 Task: Create a due date automation trigger when advanced on, on the tuesday before a card is due add dates starting in in more than 1 days at 11:00 AM.
Action: Mouse moved to (1074, 165)
Screenshot: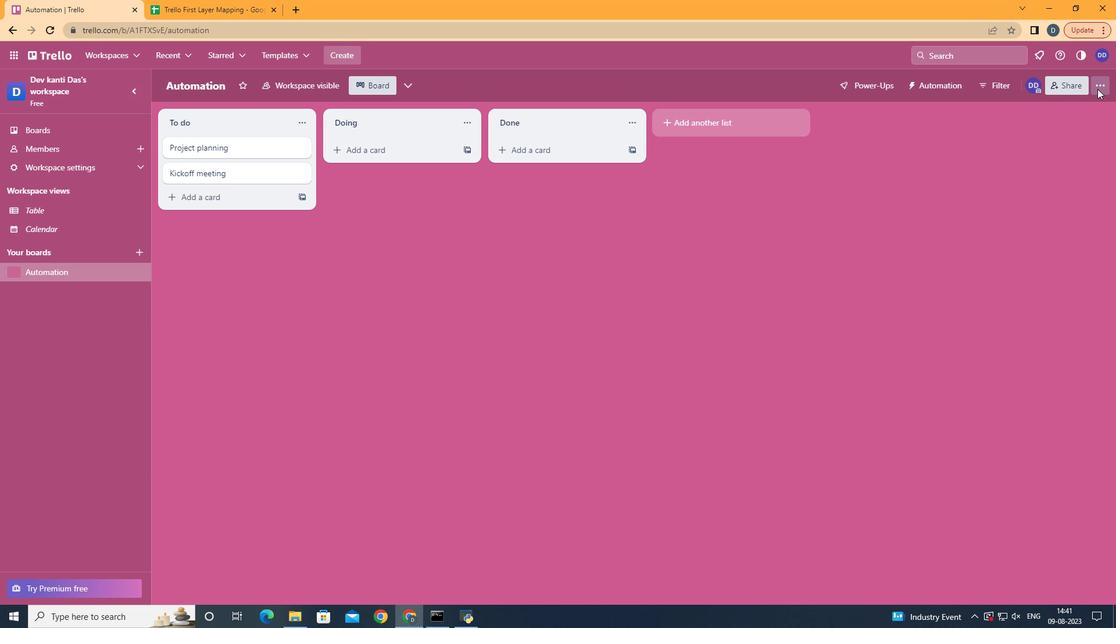 
Action: Mouse pressed left at (1074, 165)
Screenshot: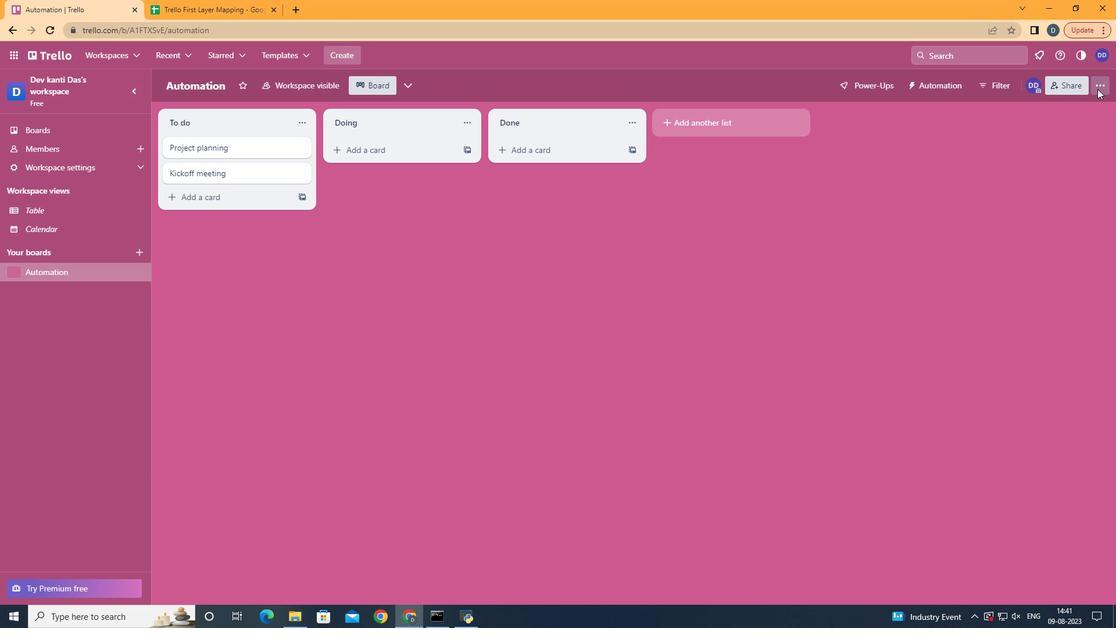 
Action: Mouse moved to (972, 298)
Screenshot: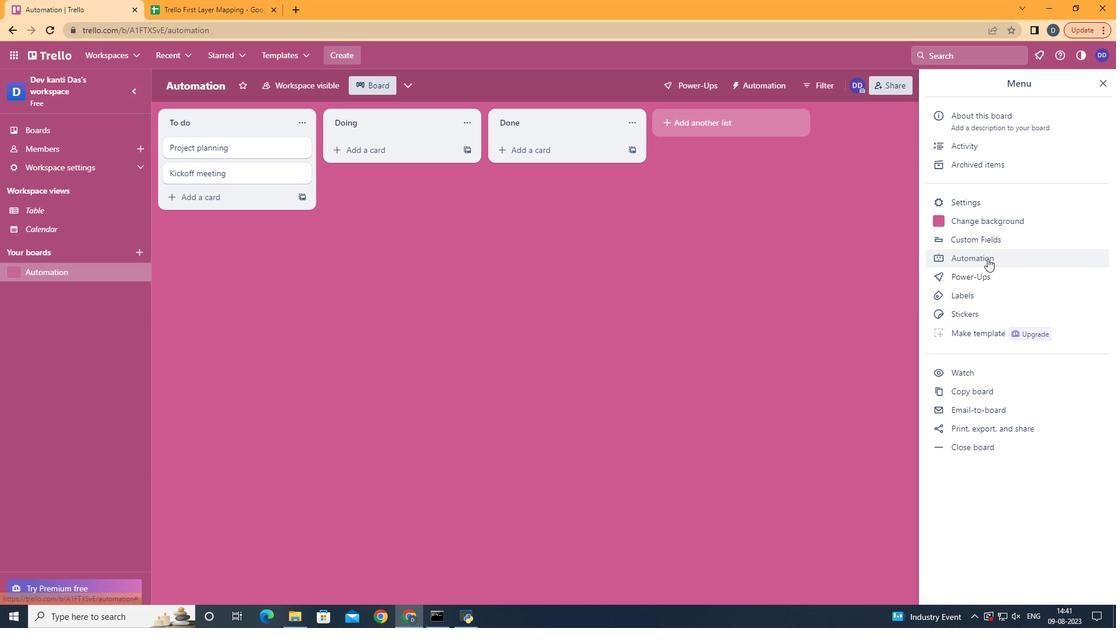 
Action: Mouse pressed left at (972, 298)
Screenshot: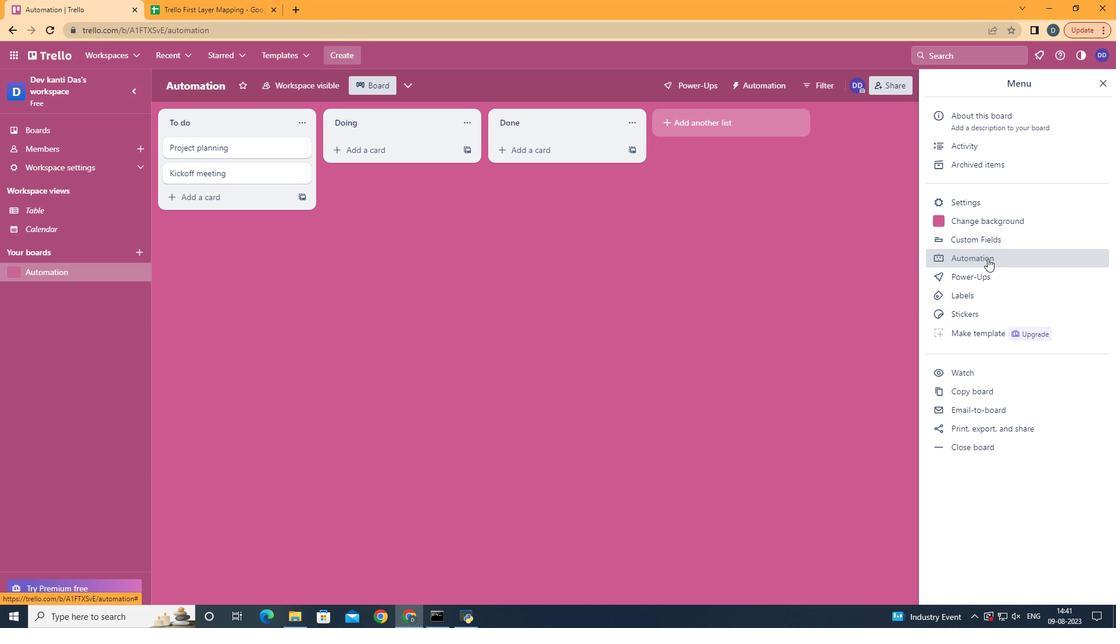 
Action: Mouse moved to (261, 274)
Screenshot: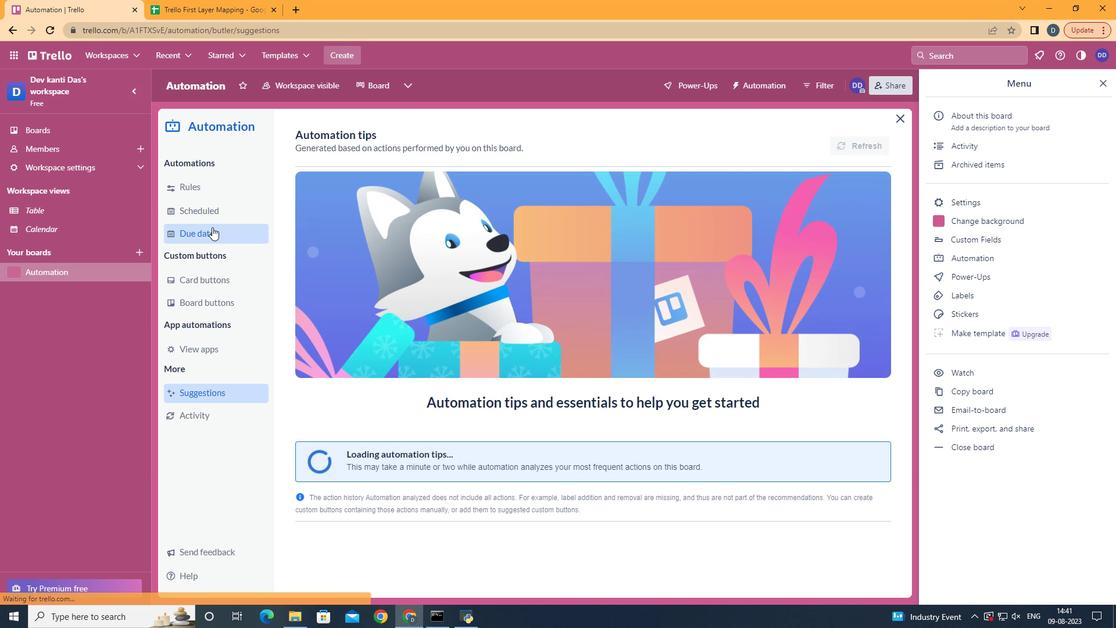 
Action: Mouse pressed left at (261, 274)
Screenshot: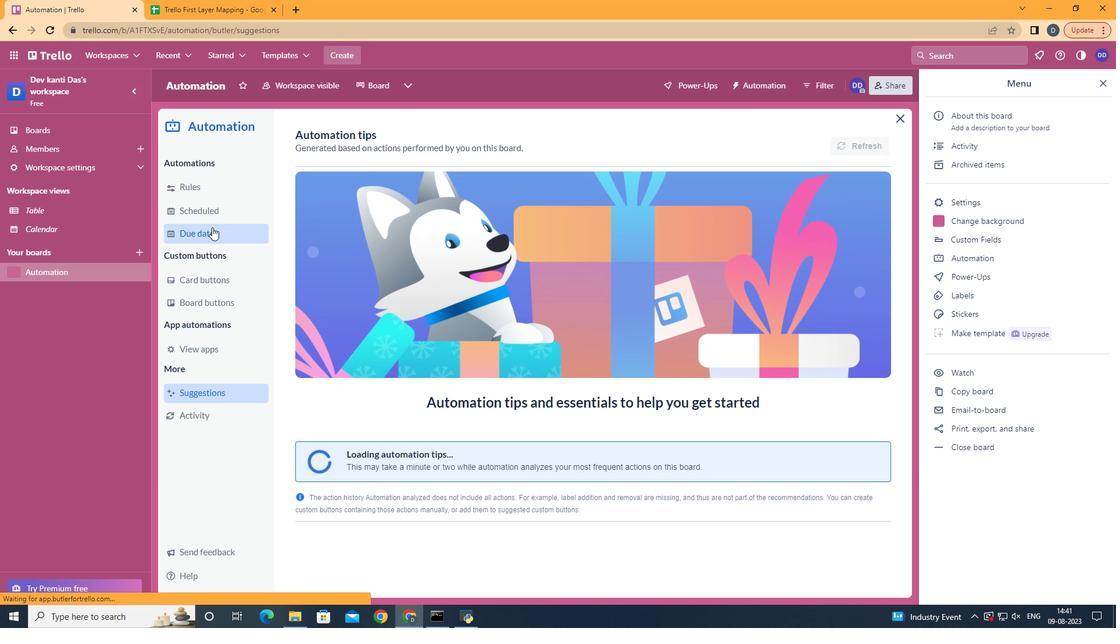 
Action: Mouse moved to (814, 208)
Screenshot: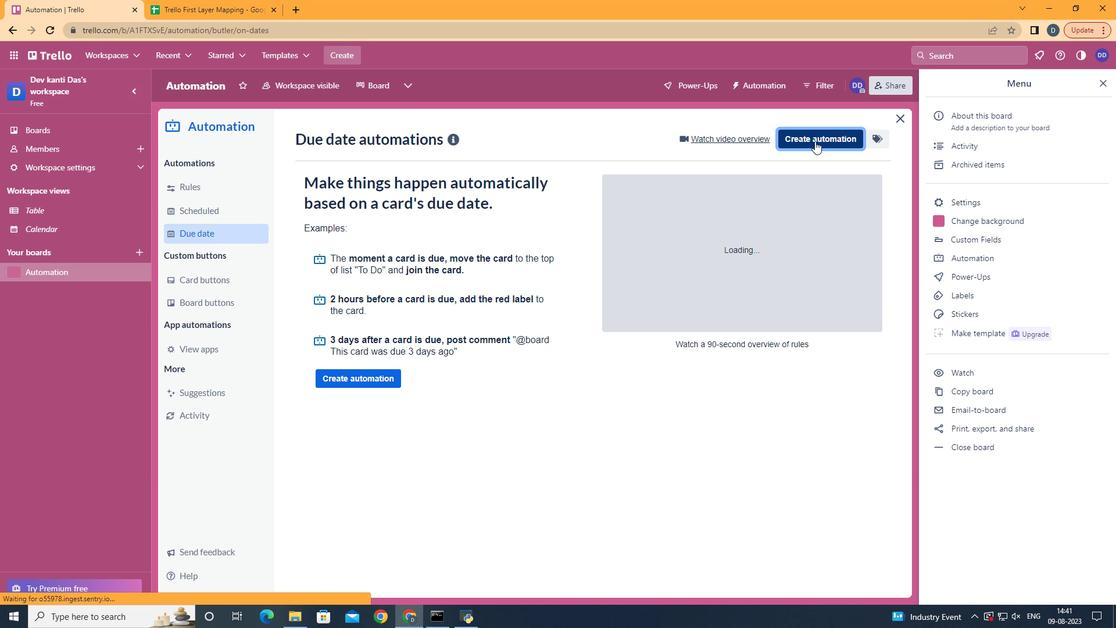 
Action: Mouse pressed left at (814, 208)
Screenshot: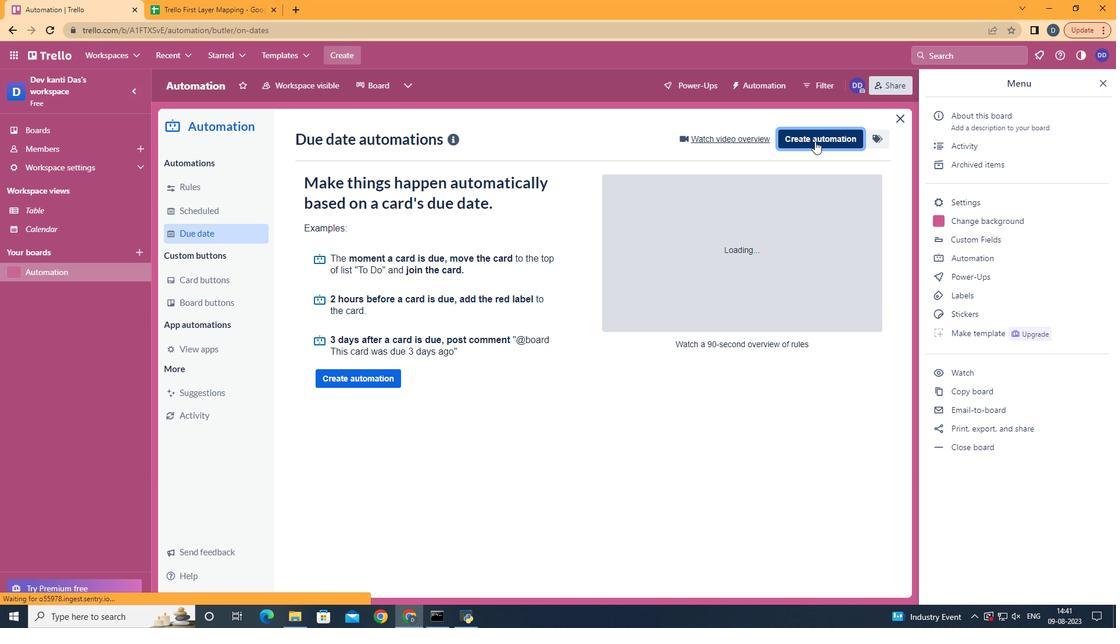 
Action: Mouse moved to (628, 292)
Screenshot: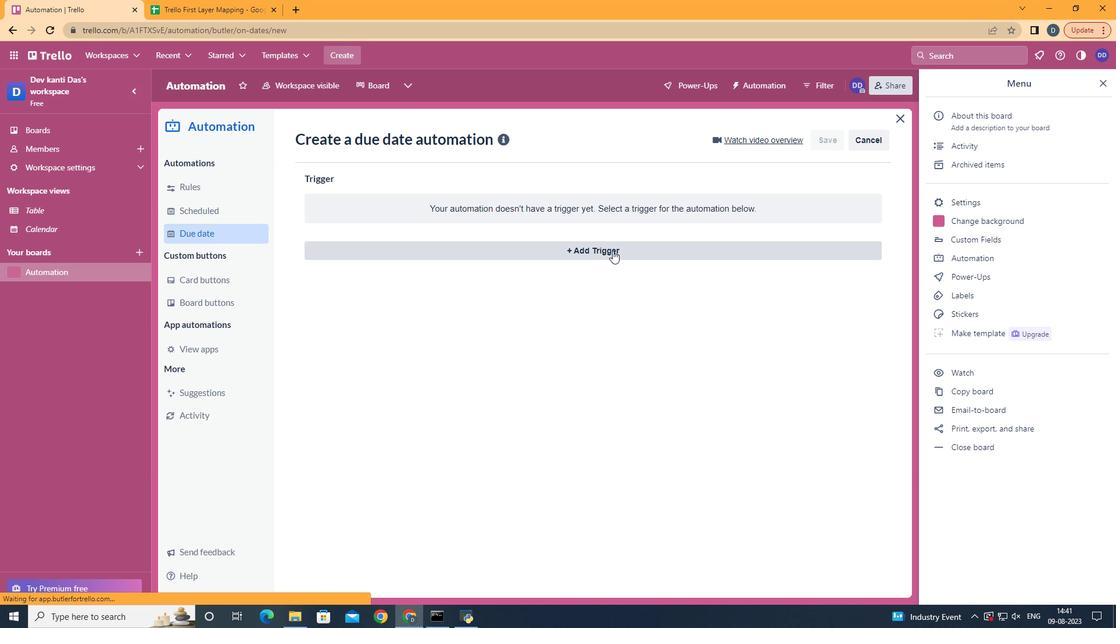 
Action: Mouse pressed left at (628, 292)
Screenshot: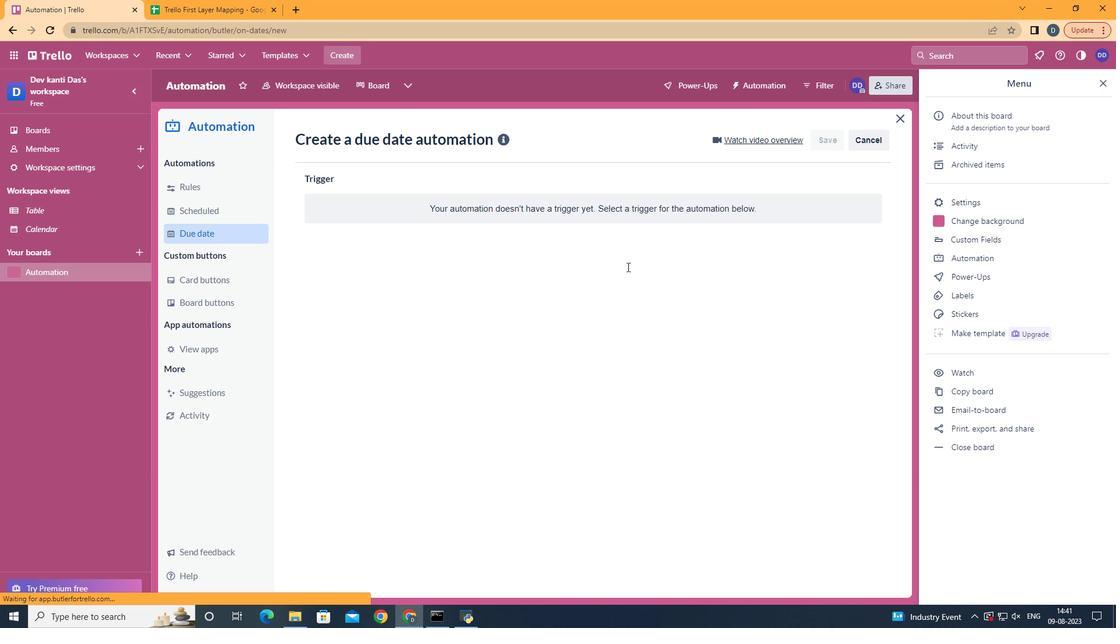 
Action: Mouse moved to (408, 346)
Screenshot: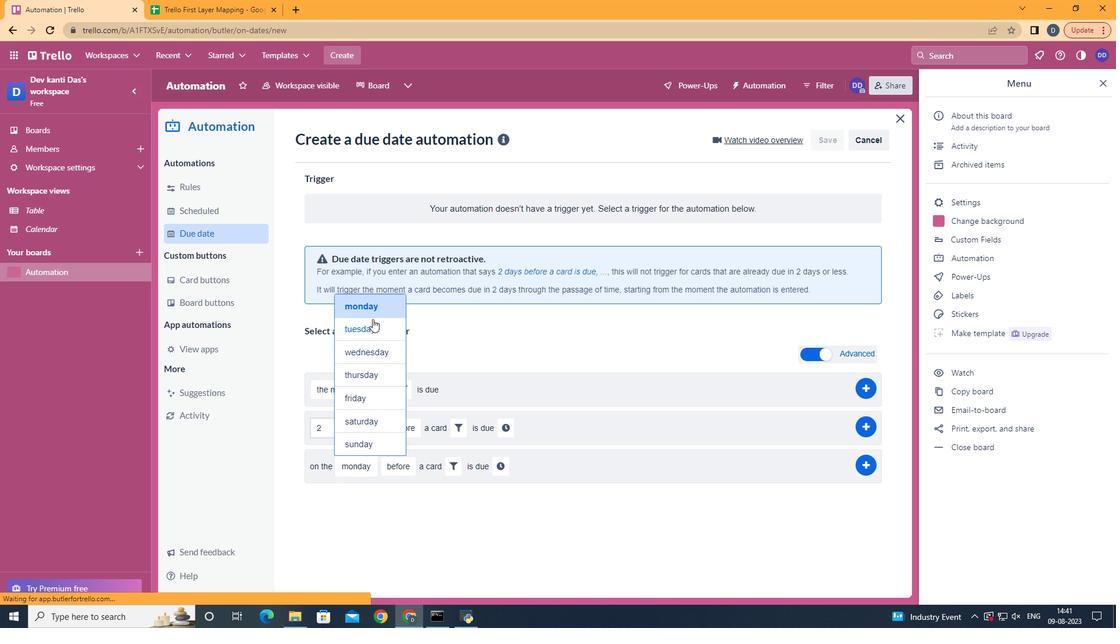 
Action: Mouse pressed left at (408, 346)
Screenshot: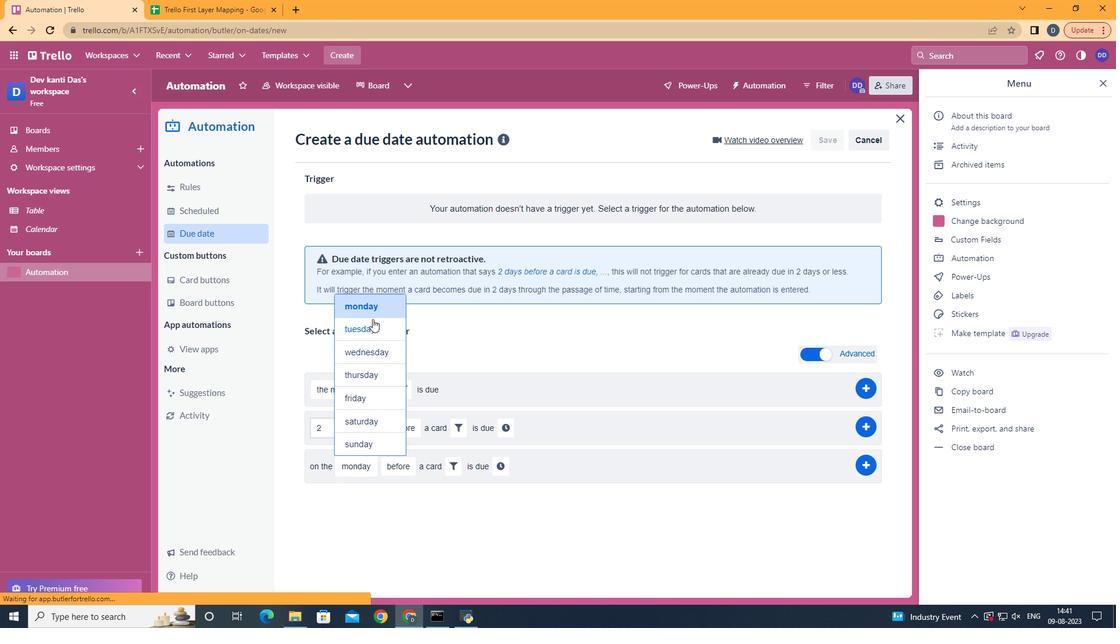 
Action: Mouse moved to (436, 473)
Screenshot: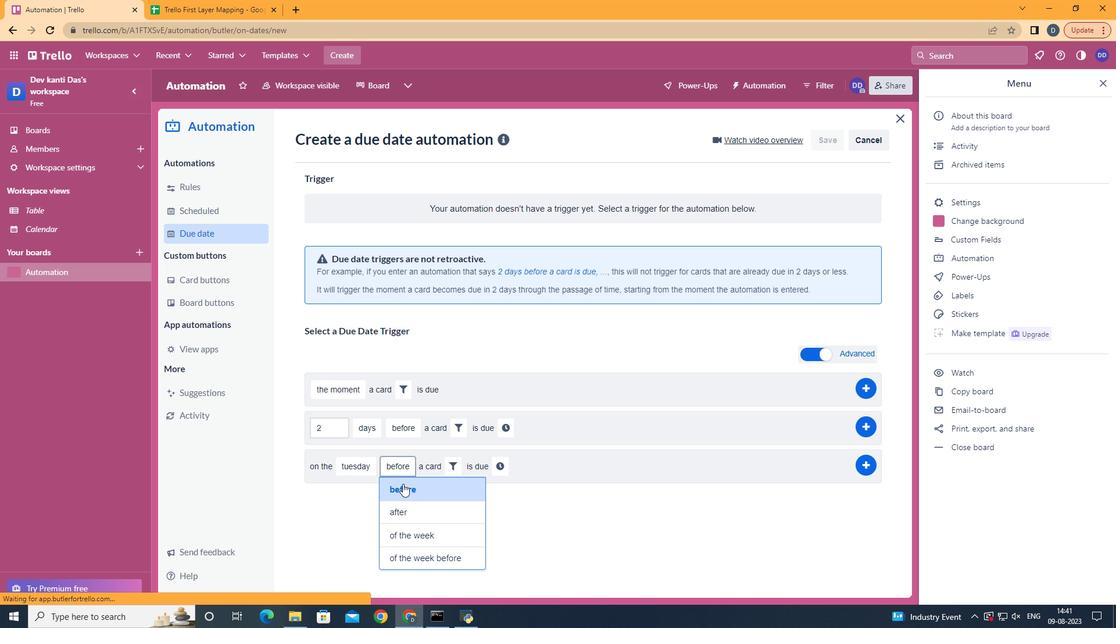 
Action: Mouse pressed left at (436, 473)
Screenshot: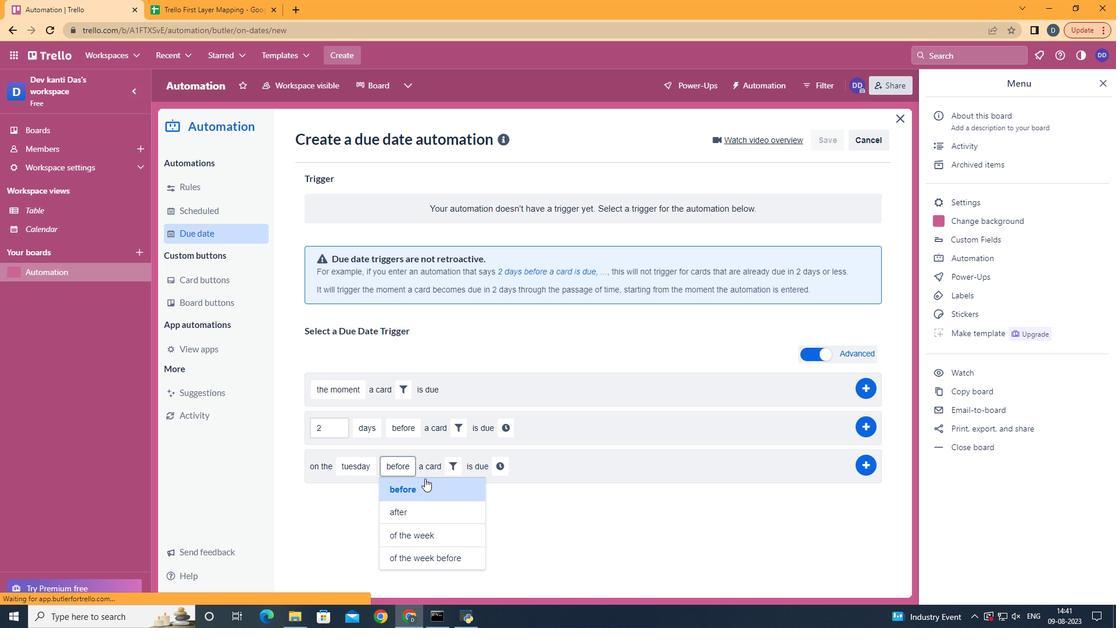 
Action: Mouse moved to (478, 462)
Screenshot: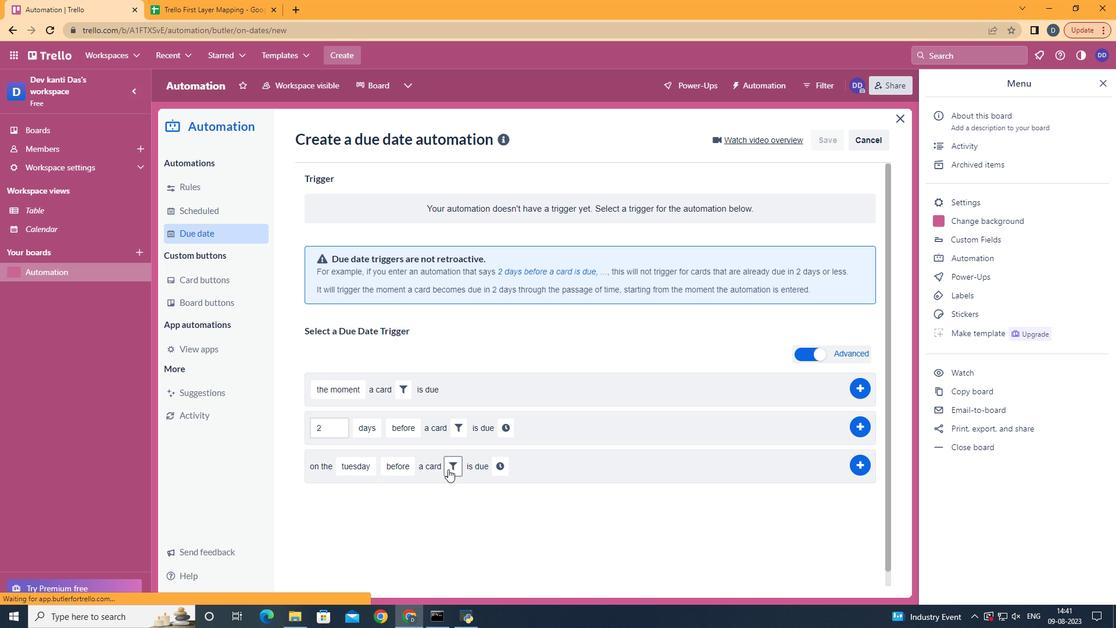 
Action: Mouse pressed left at (477, 463)
Screenshot: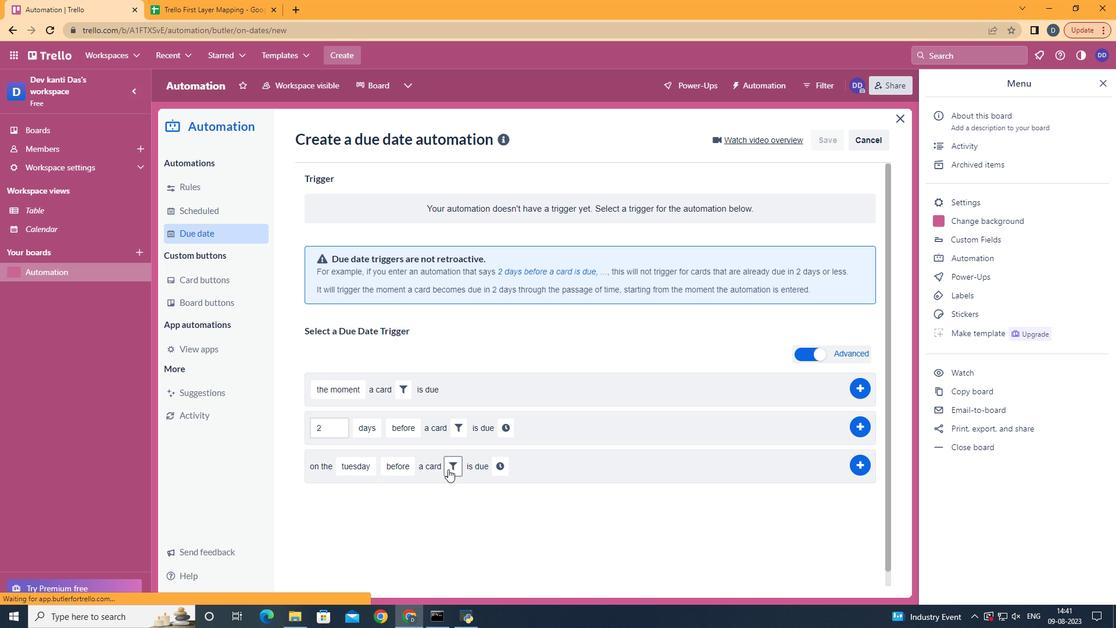 
Action: Mouse moved to (532, 485)
Screenshot: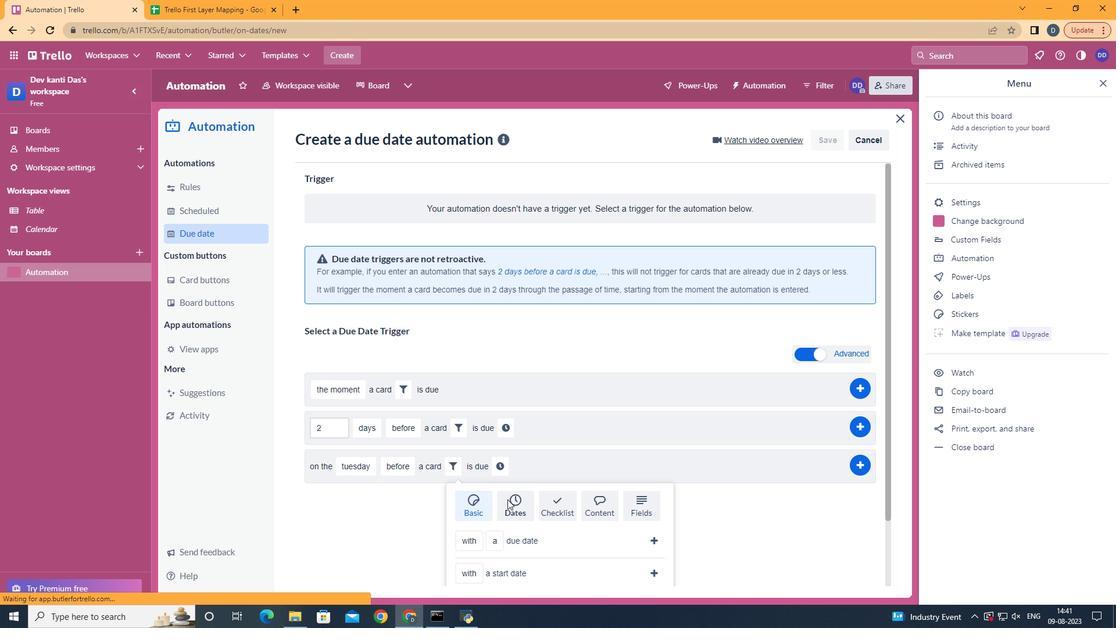 
Action: Mouse pressed left at (532, 485)
Screenshot: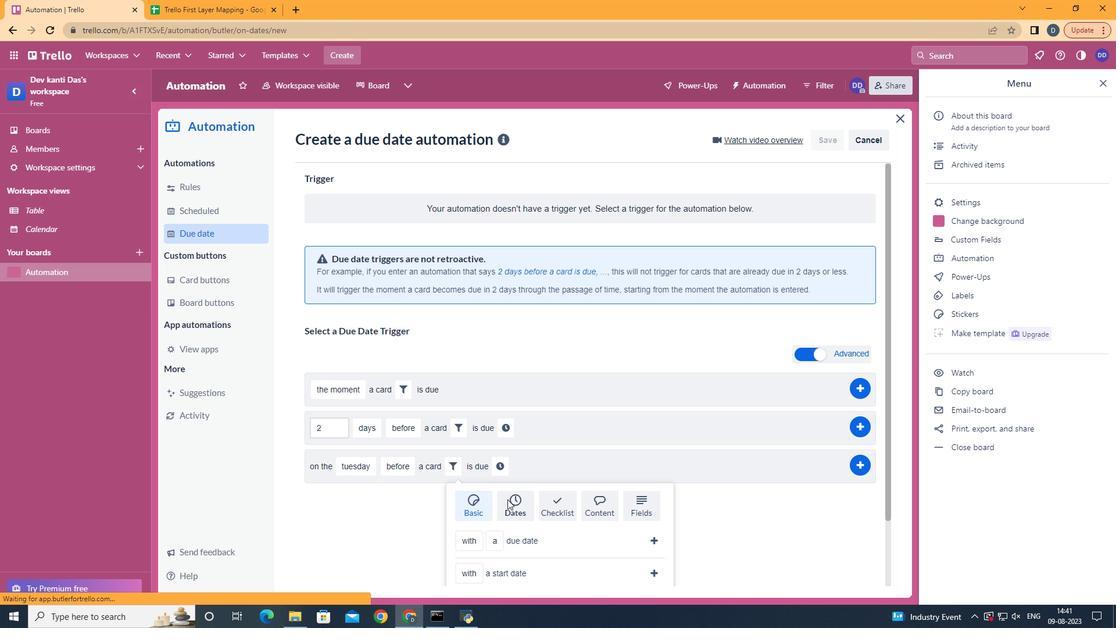 
Action: Mouse moved to (534, 485)
Screenshot: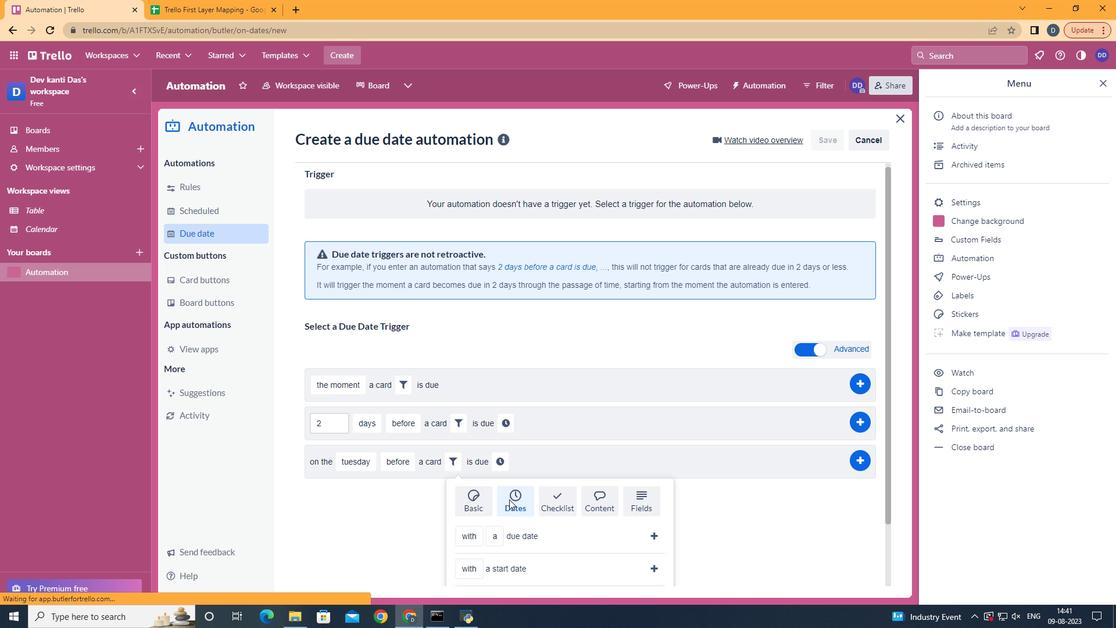 
Action: Mouse scrolled (534, 485) with delta (0, 0)
Screenshot: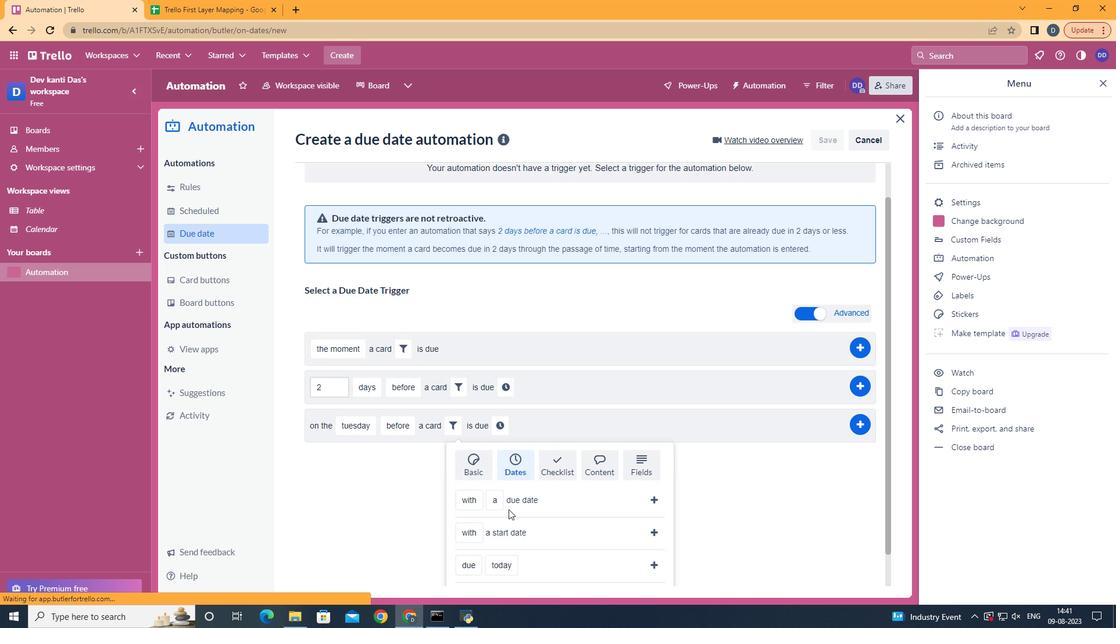 
Action: Mouse scrolled (534, 485) with delta (0, 0)
Screenshot: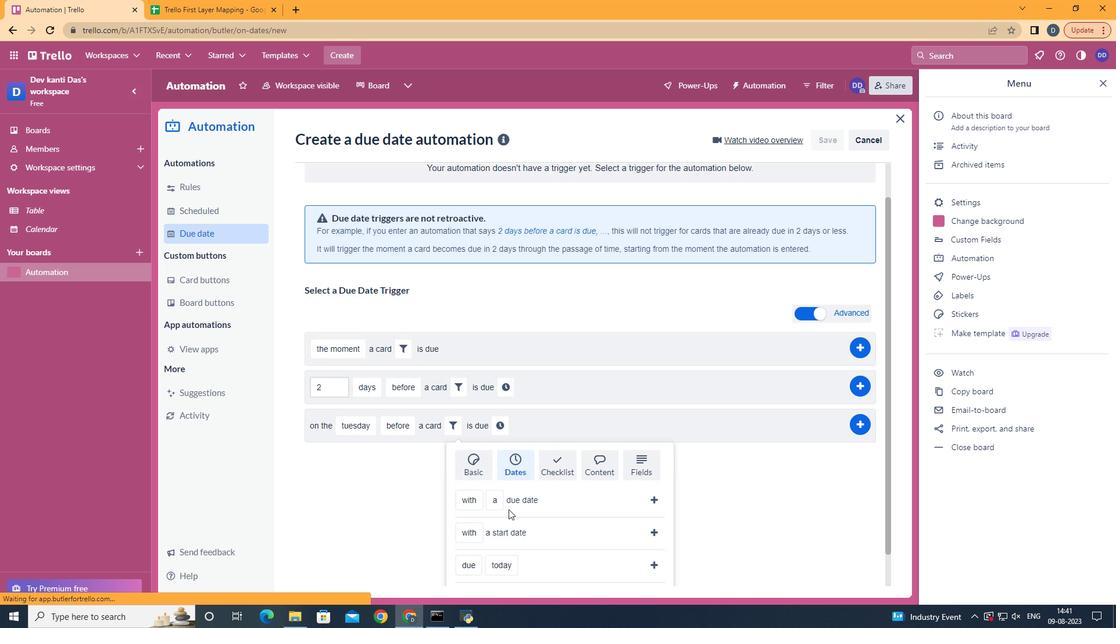 
Action: Mouse scrolled (534, 485) with delta (0, 0)
Screenshot: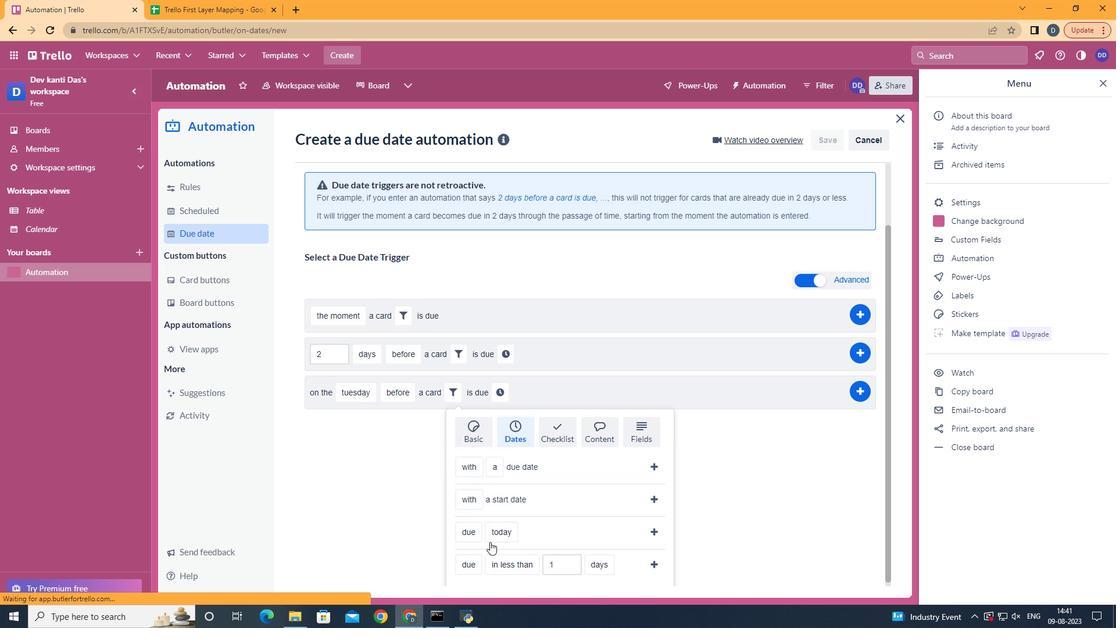 
Action: Mouse moved to (506, 525)
Screenshot: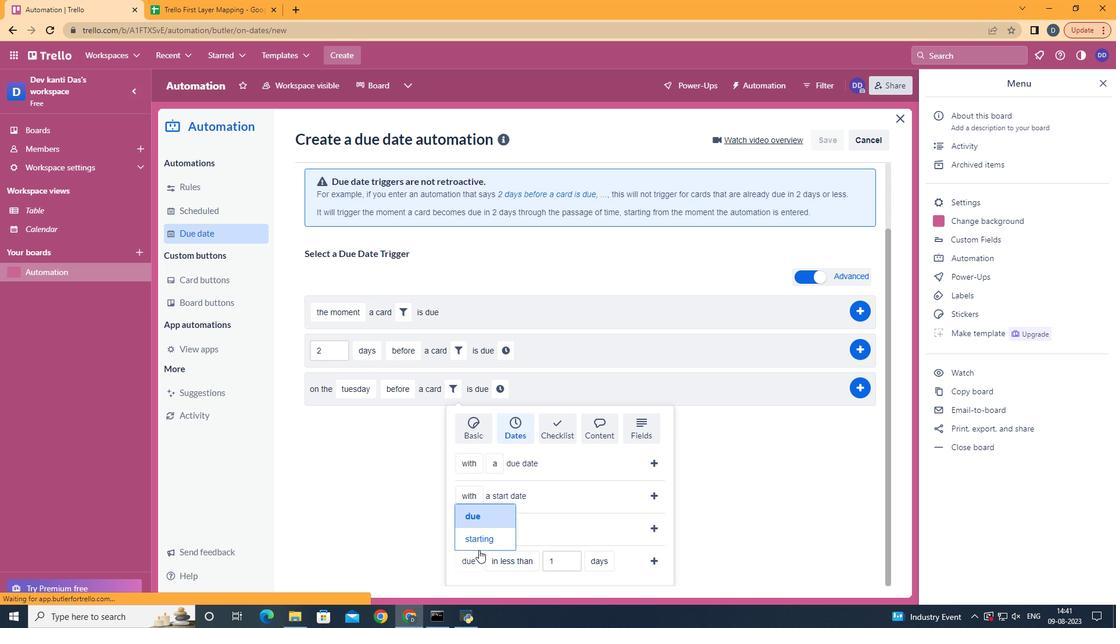 
Action: Mouse pressed left at (506, 525)
Screenshot: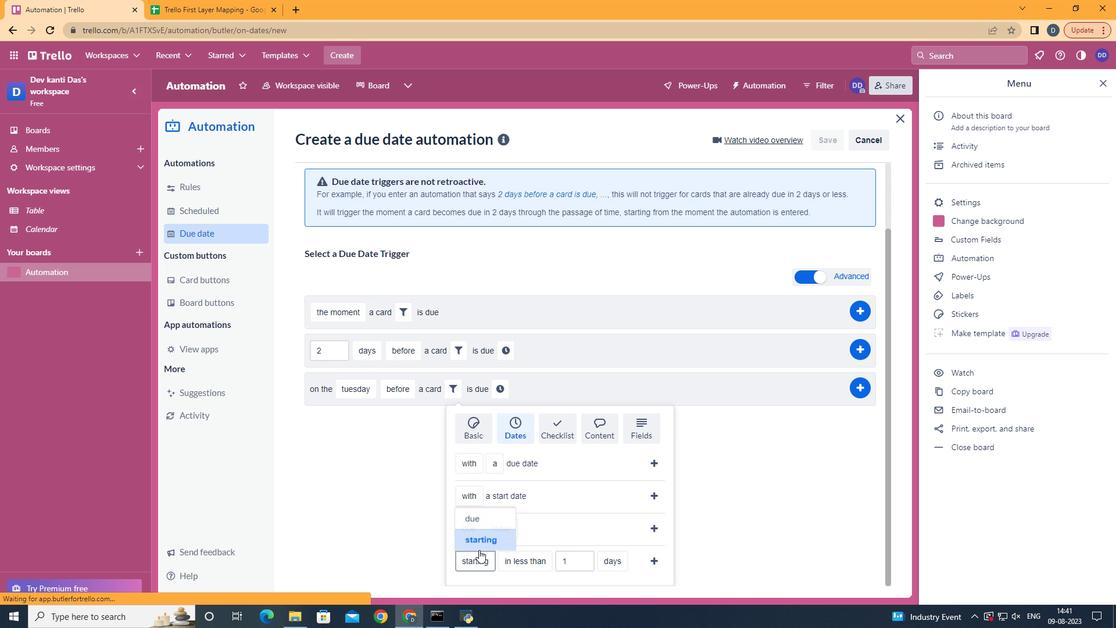 
Action: Mouse moved to (565, 471)
Screenshot: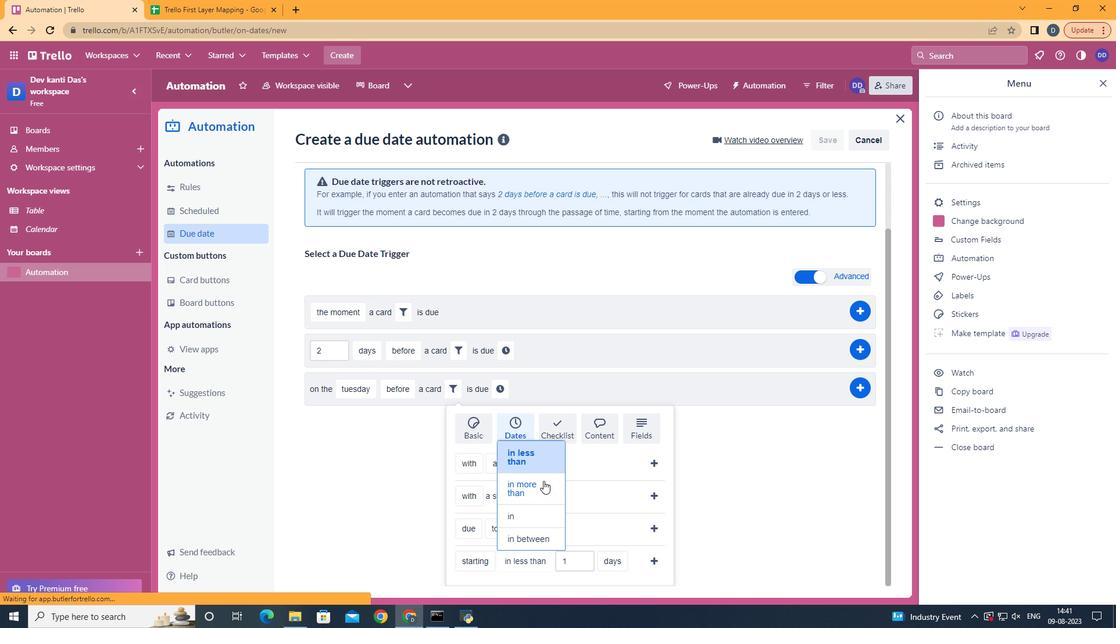 
Action: Mouse pressed left at (565, 471)
Screenshot: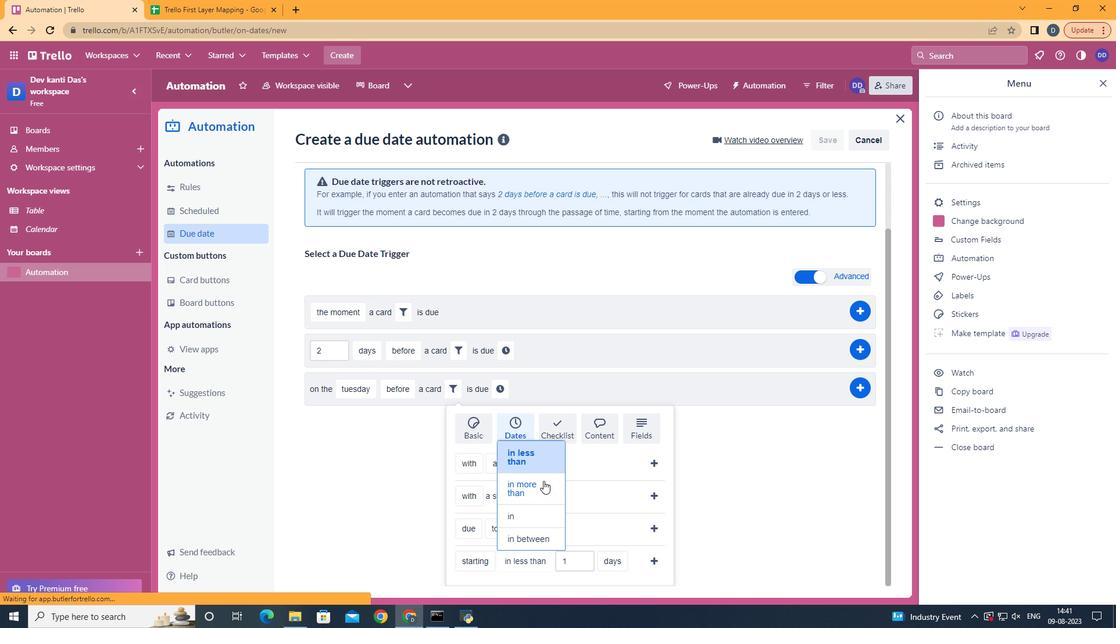 
Action: Mouse moved to (646, 495)
Screenshot: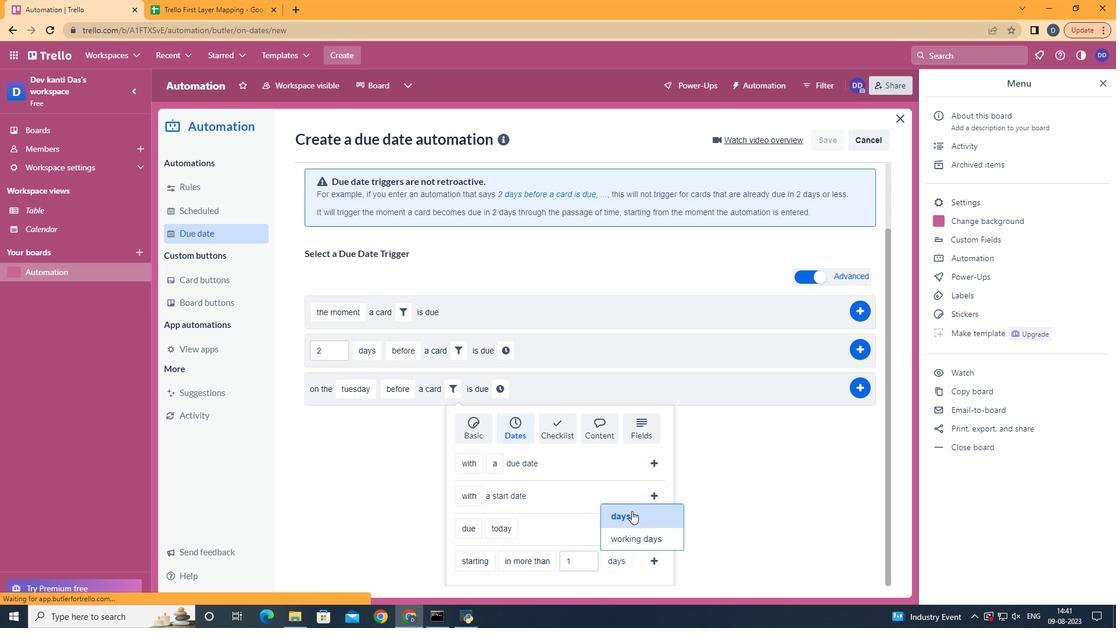 
Action: Mouse pressed left at (646, 495)
Screenshot: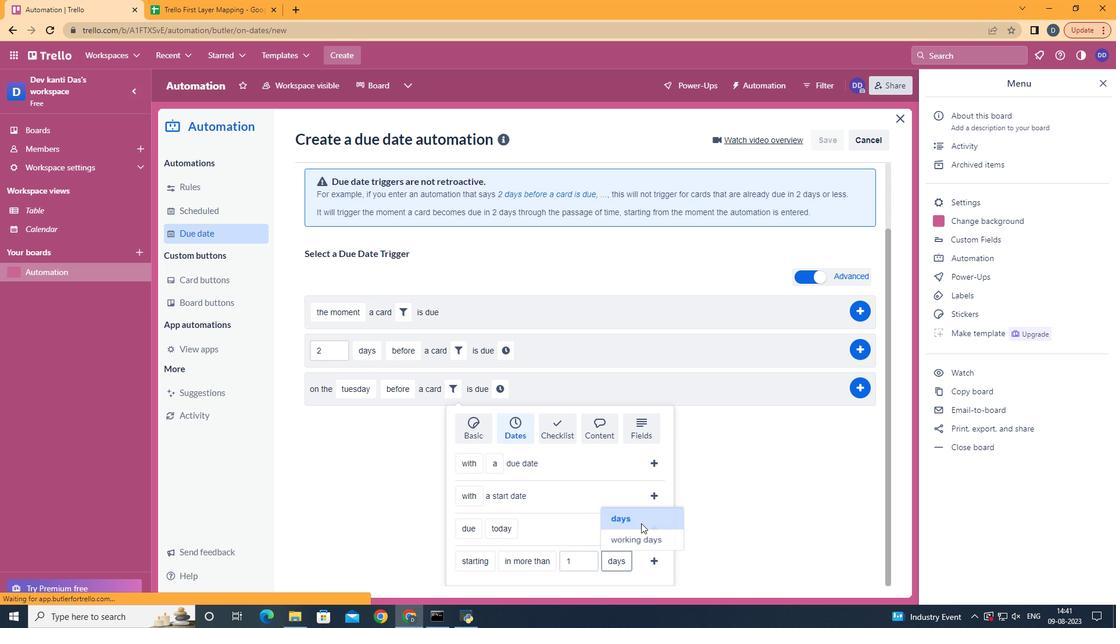 
Action: Mouse moved to (668, 529)
Screenshot: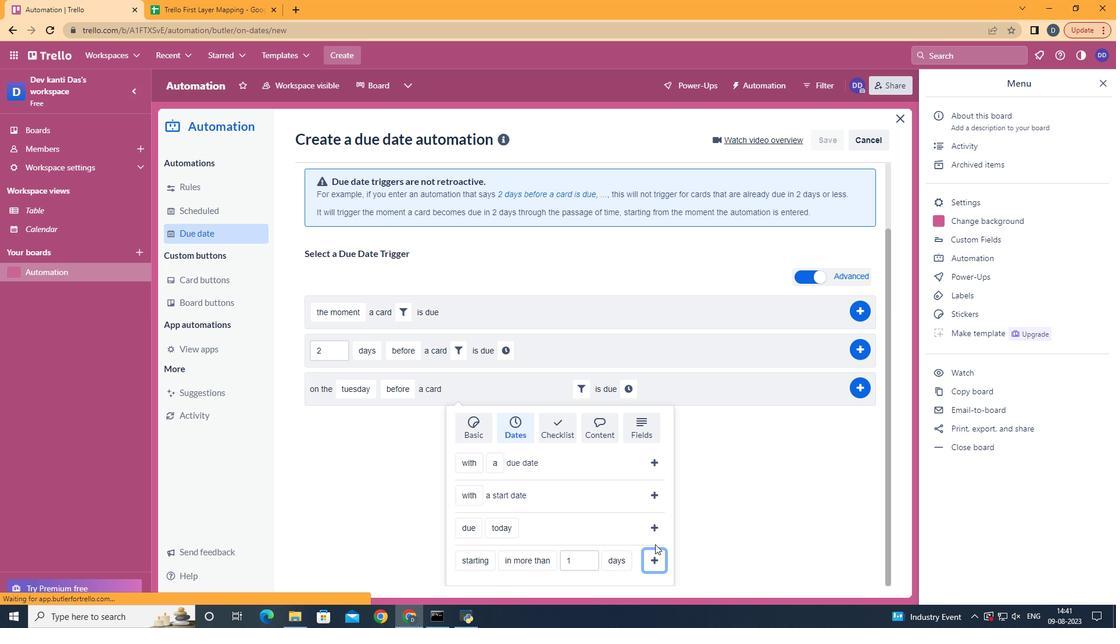
Action: Mouse pressed left at (668, 529)
Screenshot: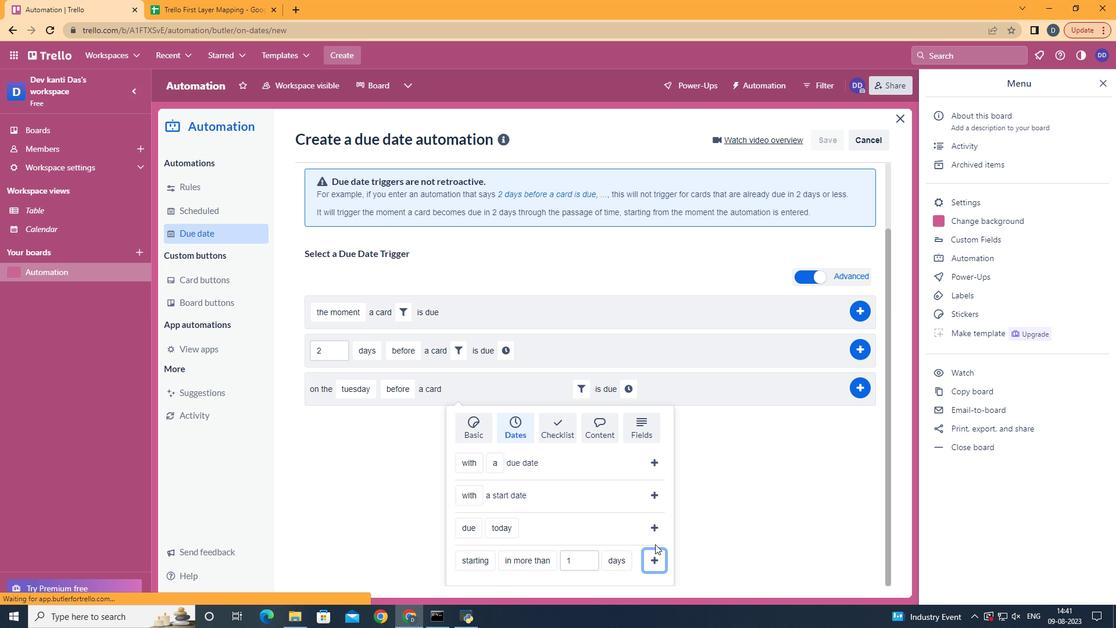 
Action: Mouse moved to (646, 464)
Screenshot: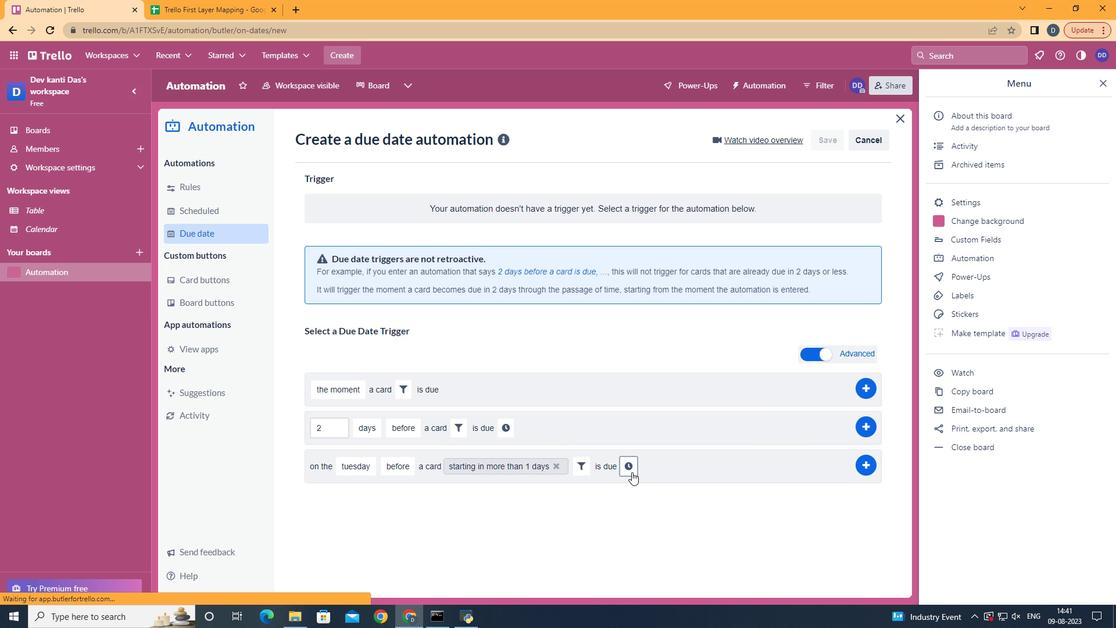 
Action: Mouse pressed left at (646, 464)
Screenshot: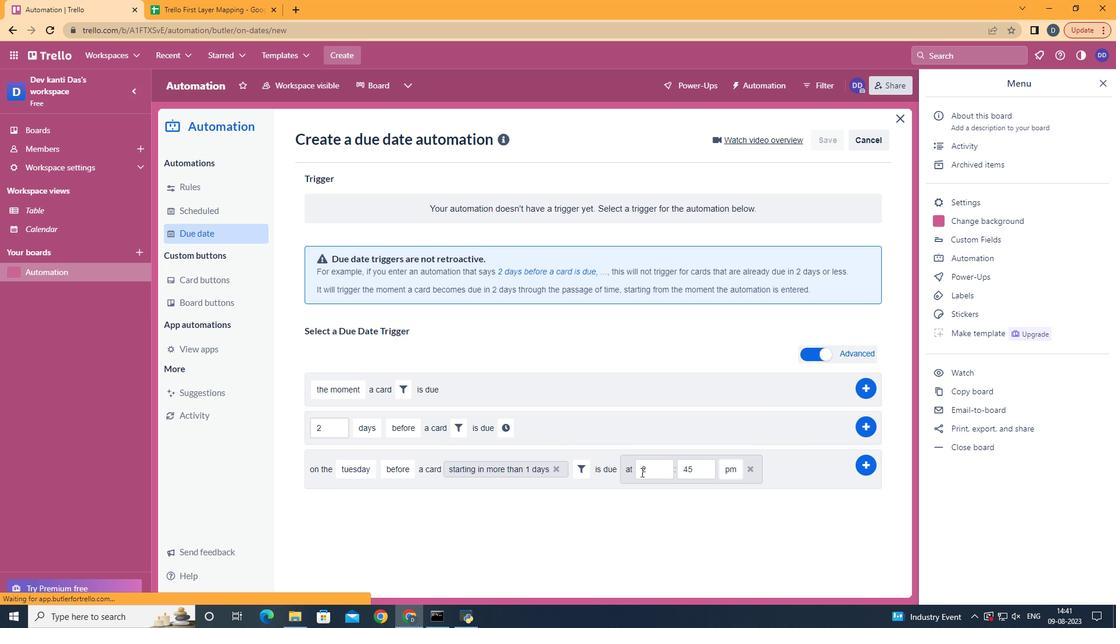
Action: Mouse moved to (675, 461)
Screenshot: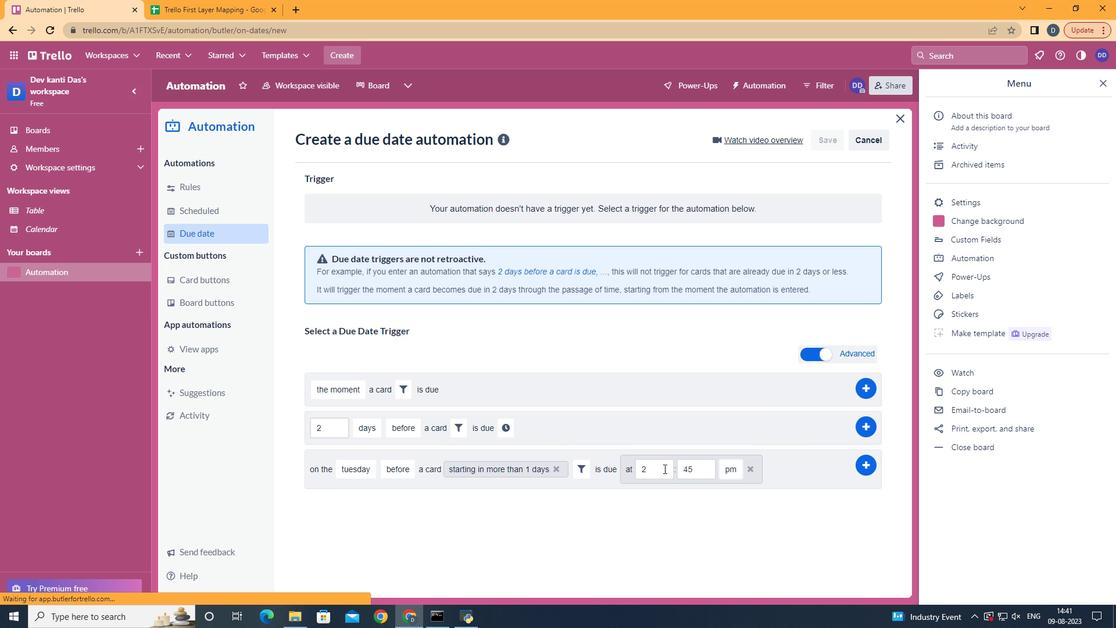 
Action: Mouse pressed left at (675, 461)
Screenshot: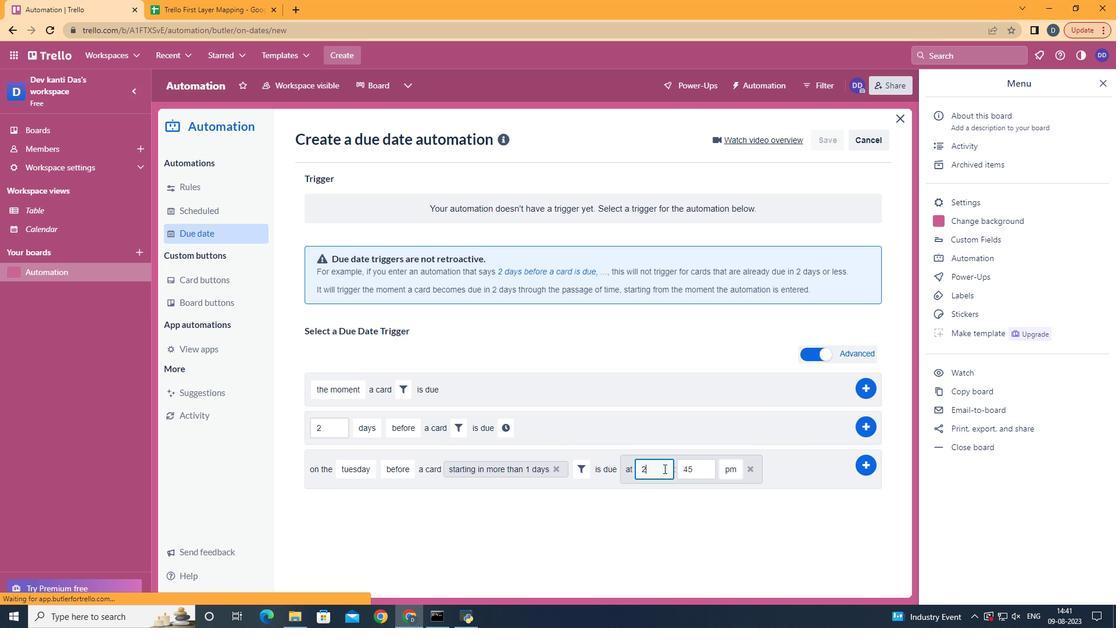 
Action: Mouse moved to (677, 460)
Screenshot: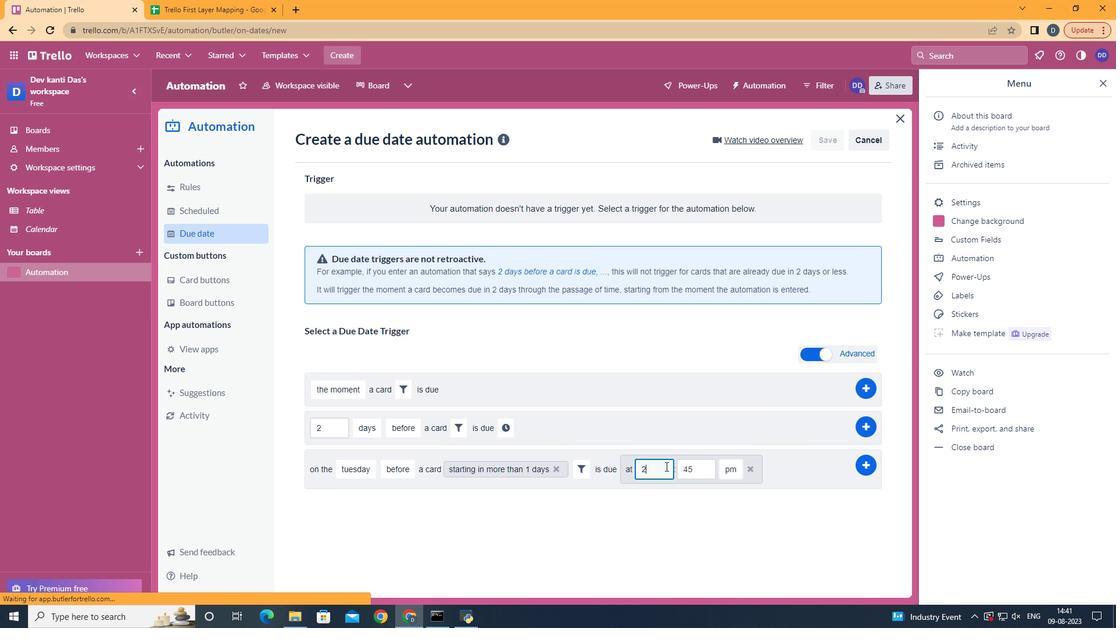 
Action: Key pressed <Key.backspace>11
Screenshot: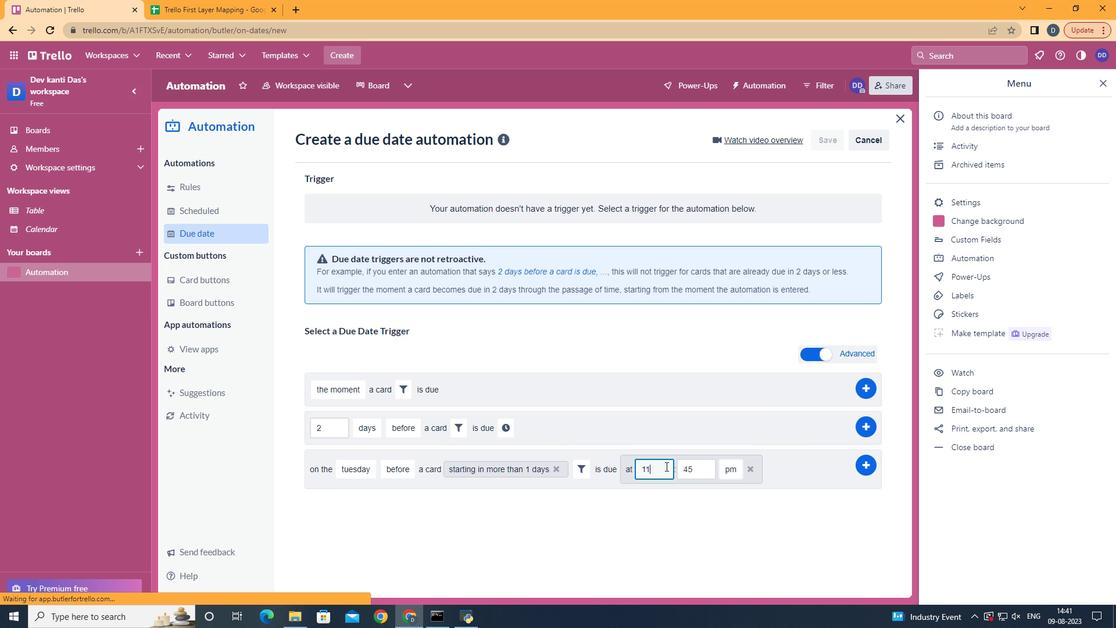 
Action: Mouse moved to (706, 467)
Screenshot: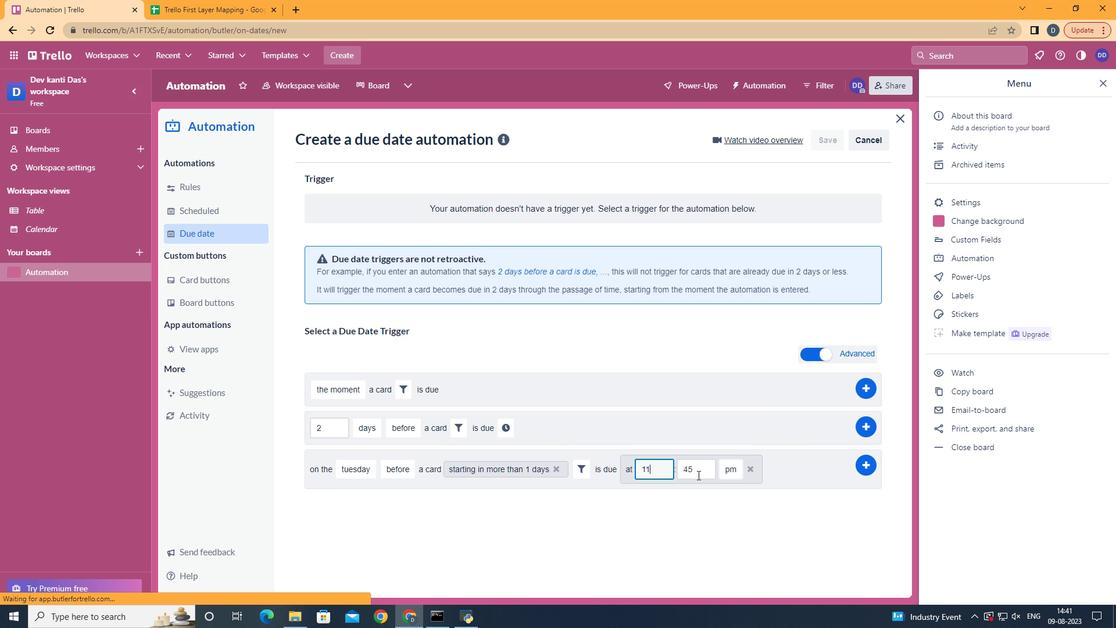 
Action: Mouse pressed left at (706, 467)
Screenshot: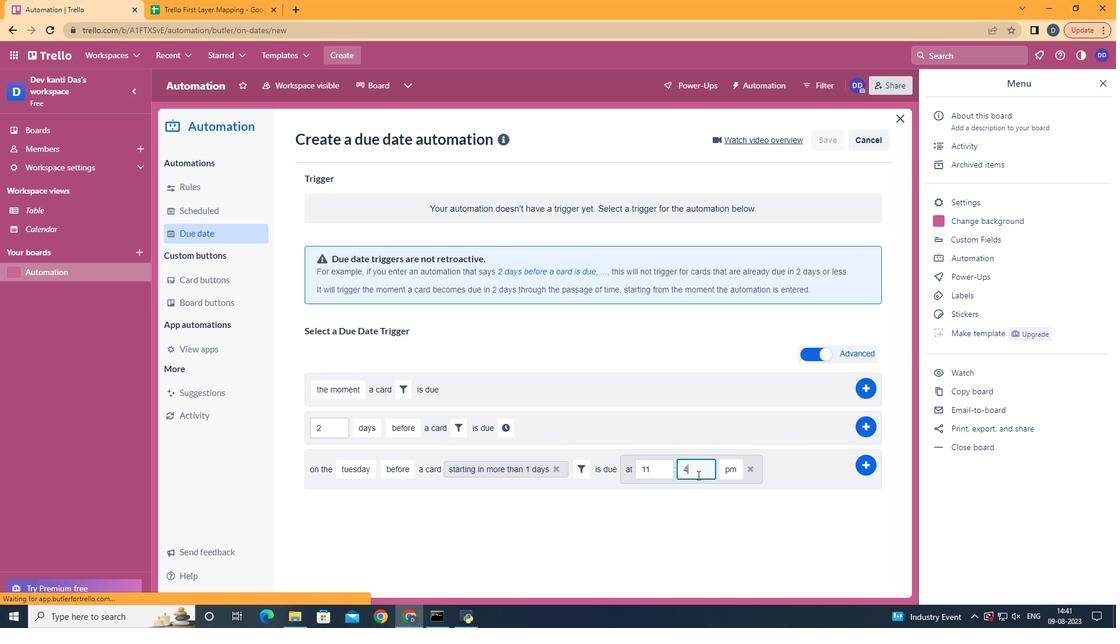 
Action: Key pressed <Key.backspace><Key.backspace>00
Screenshot: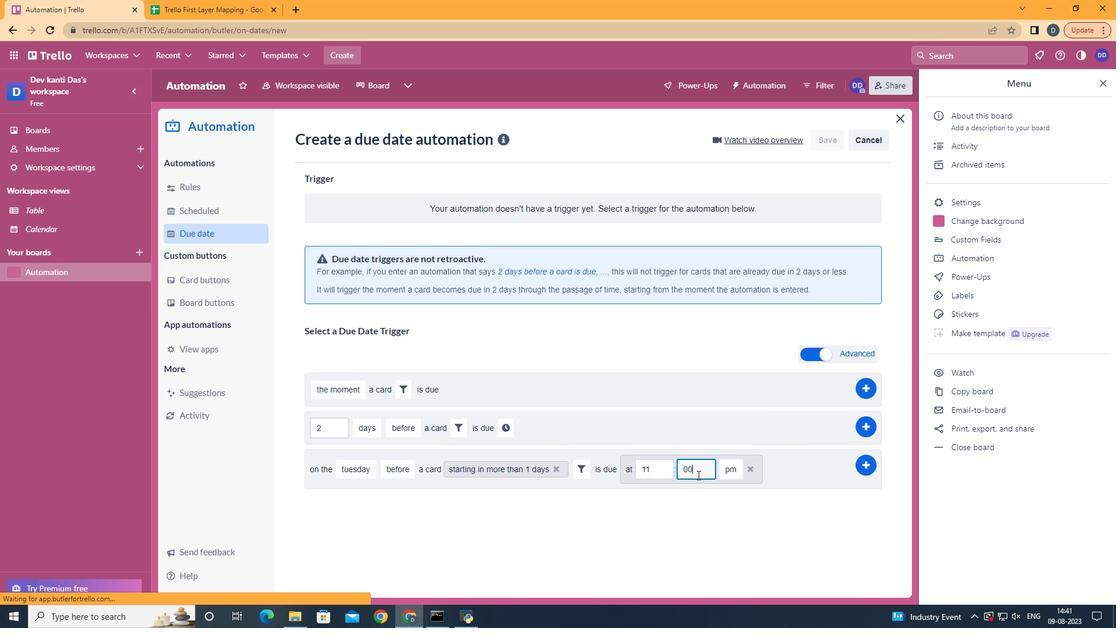 
Action: Mouse moved to (737, 475)
Screenshot: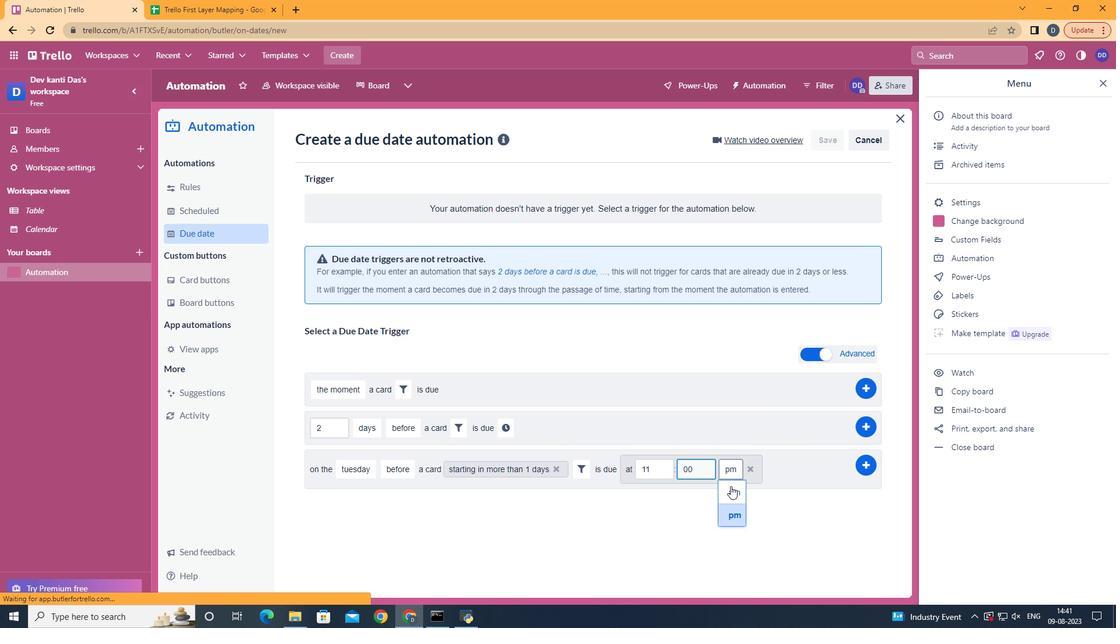 
Action: Mouse pressed left at (737, 475)
Screenshot: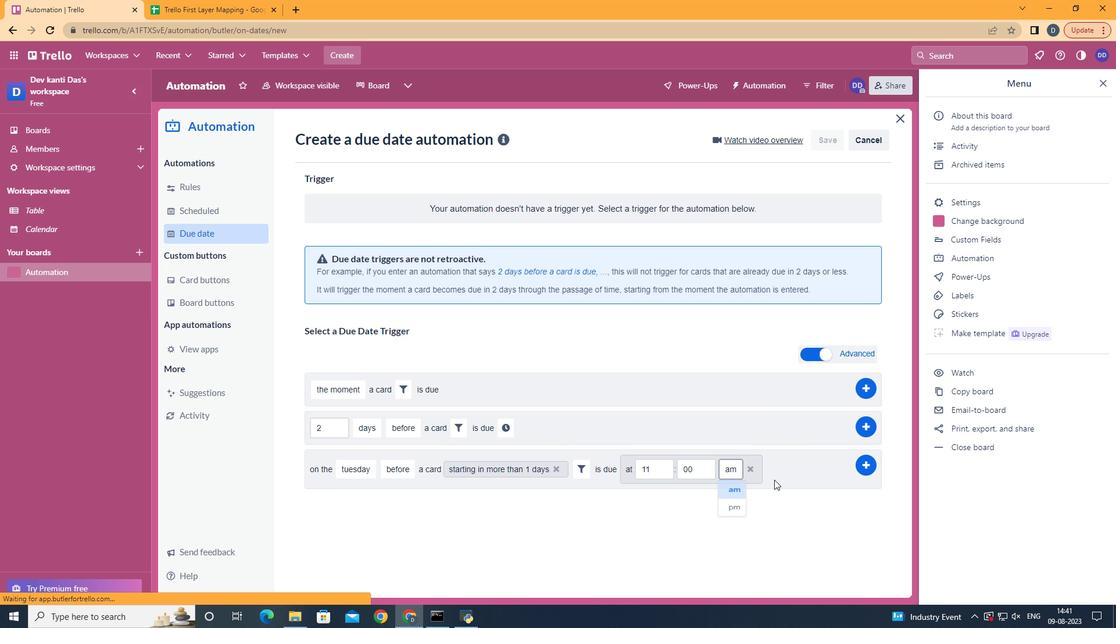 
Action: Mouse moved to (859, 459)
Screenshot: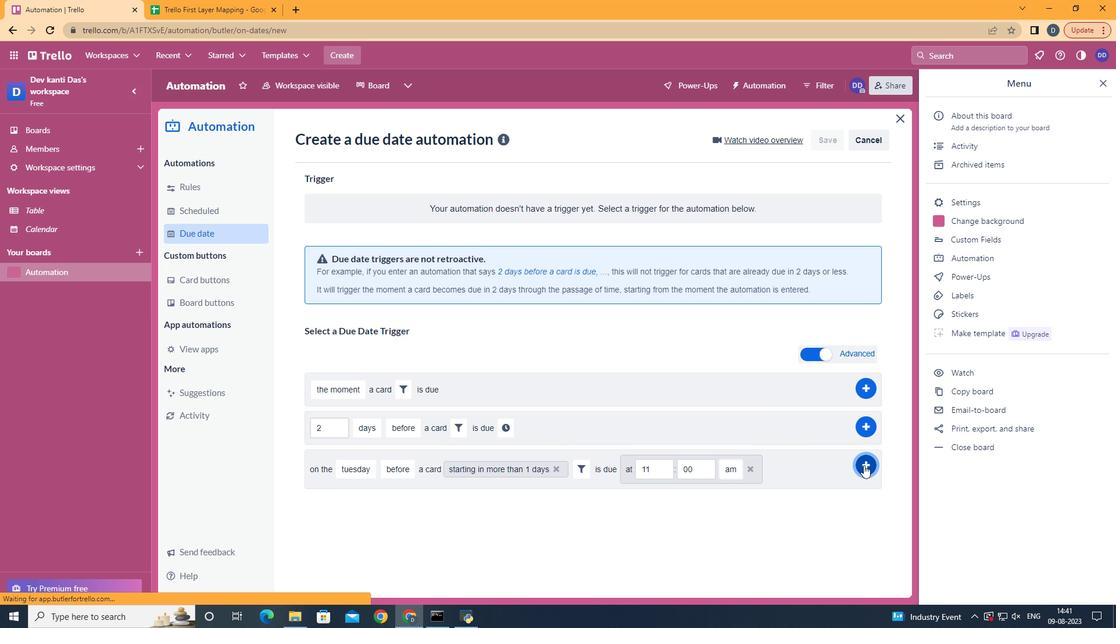 
Action: Mouse pressed left at (859, 459)
Screenshot: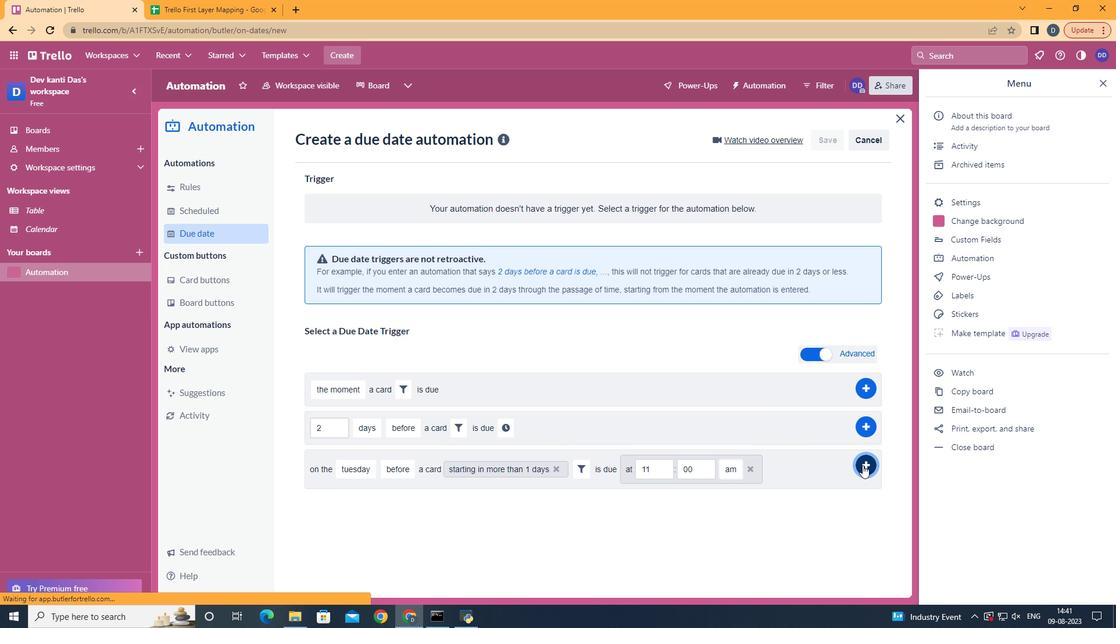 
Action: Mouse moved to (680, 284)
Screenshot: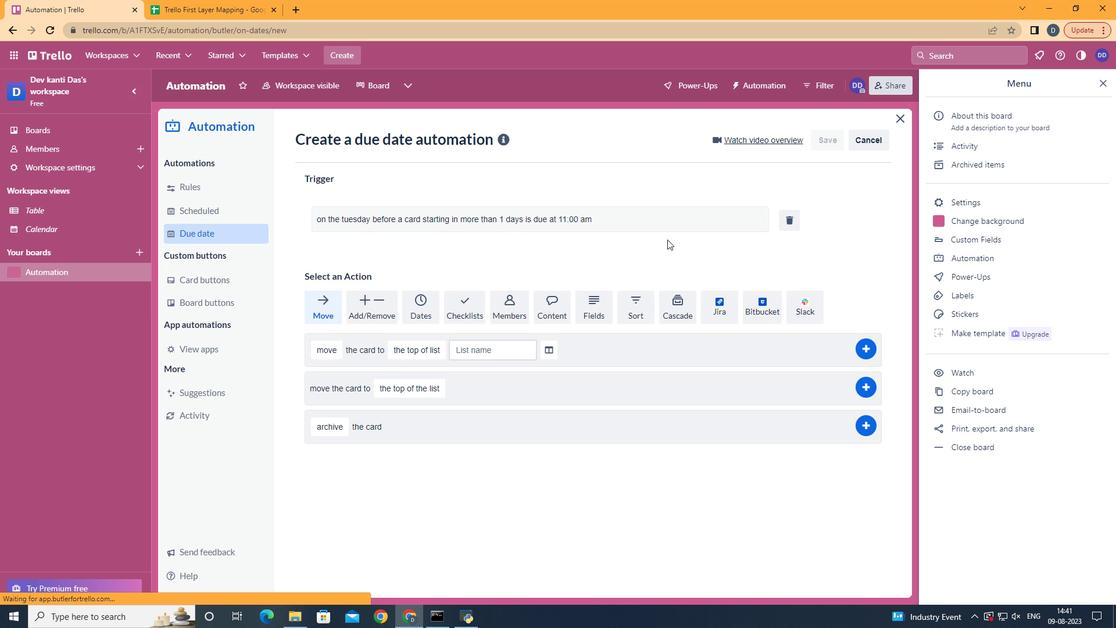 
